Task: Create a rule when I enter a card name ending with a date after set due on the date.
Action: Mouse moved to (1033, 95)
Screenshot: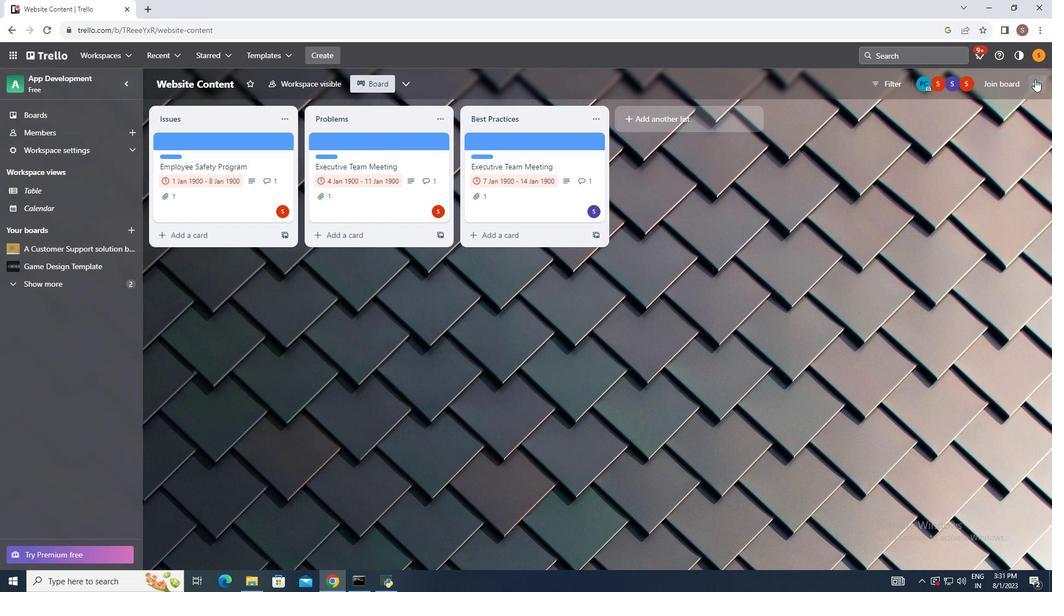 
Action: Mouse pressed left at (1033, 95)
Screenshot: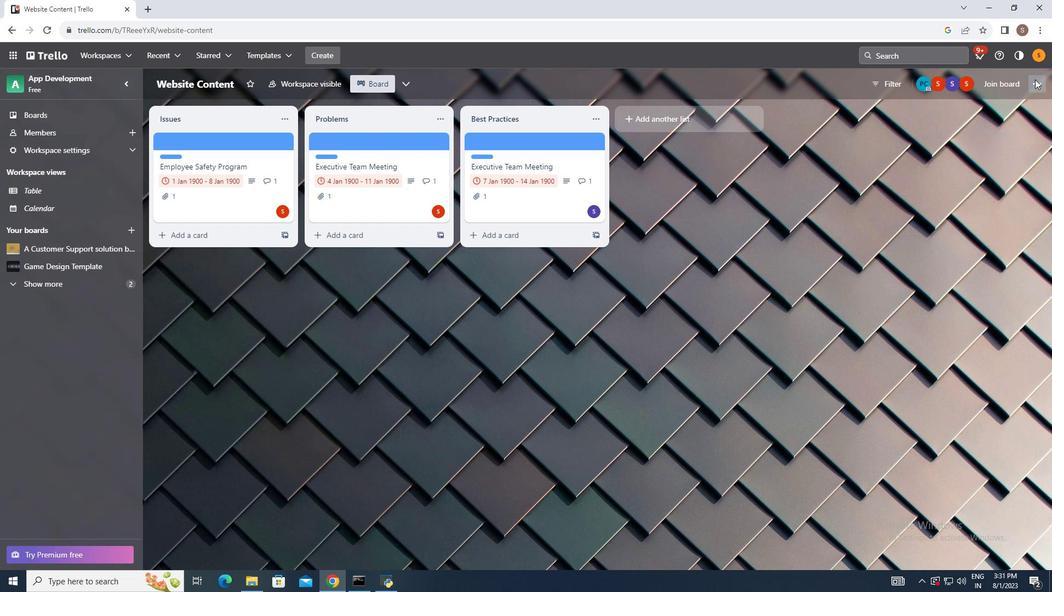 
Action: Mouse moved to (938, 230)
Screenshot: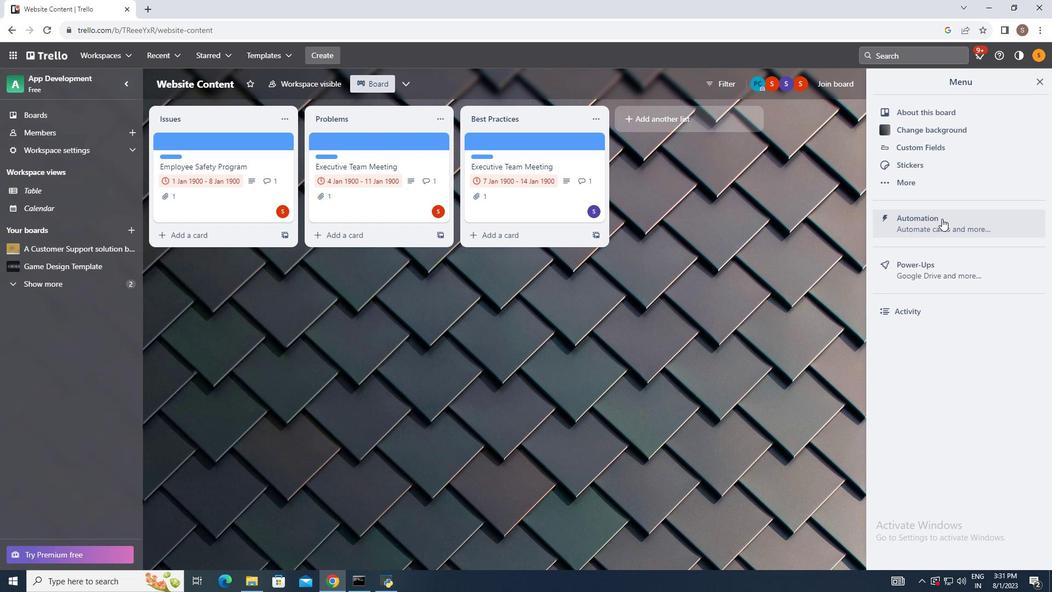 
Action: Mouse pressed left at (938, 230)
Screenshot: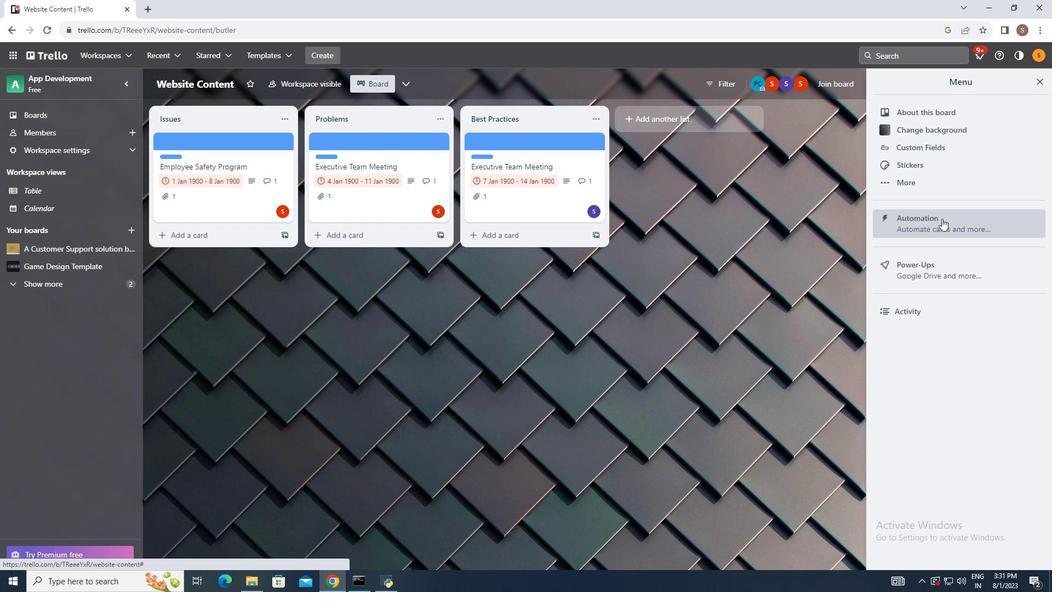 
Action: Mouse moved to (183, 189)
Screenshot: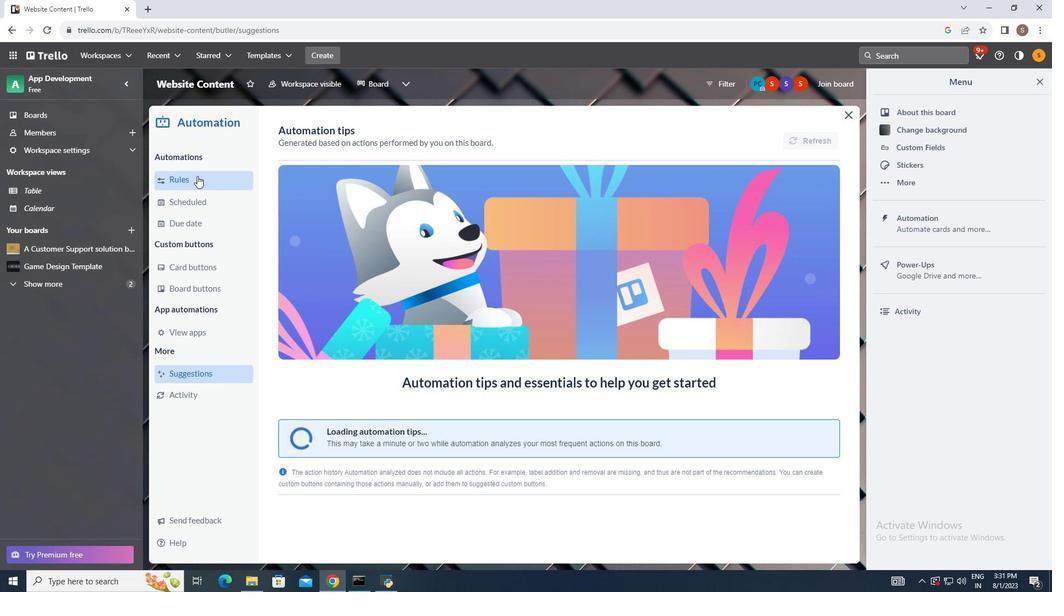 
Action: Mouse pressed left at (183, 189)
Screenshot: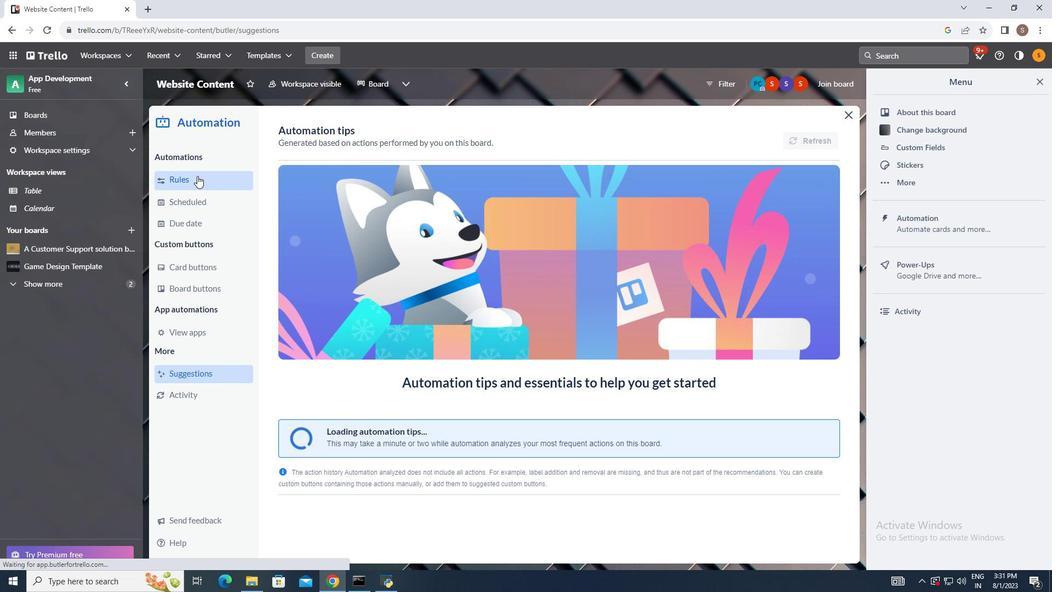 
Action: Mouse moved to (717, 145)
Screenshot: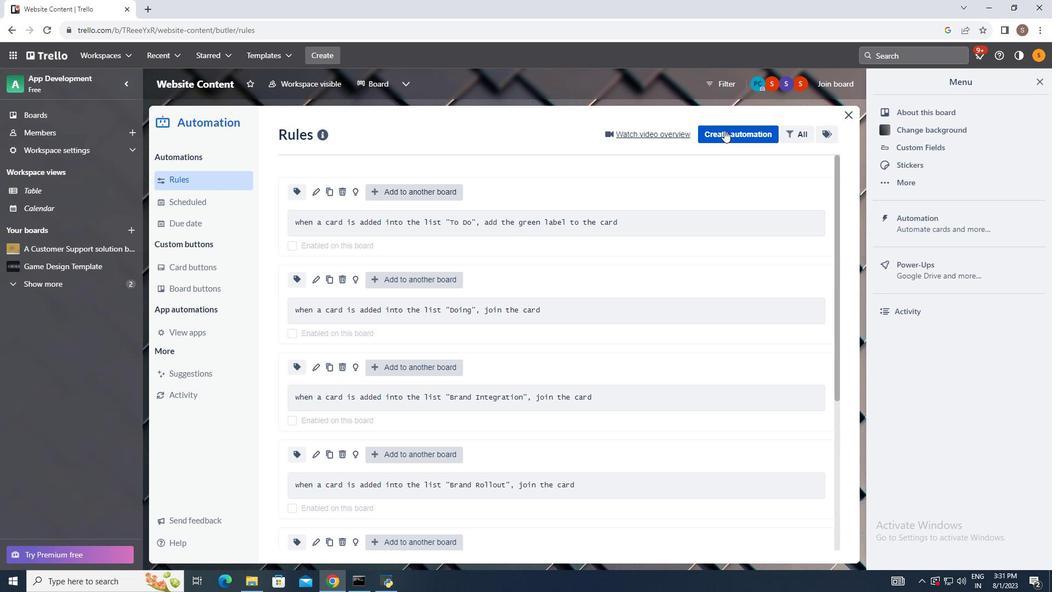 
Action: Mouse pressed left at (717, 145)
Screenshot: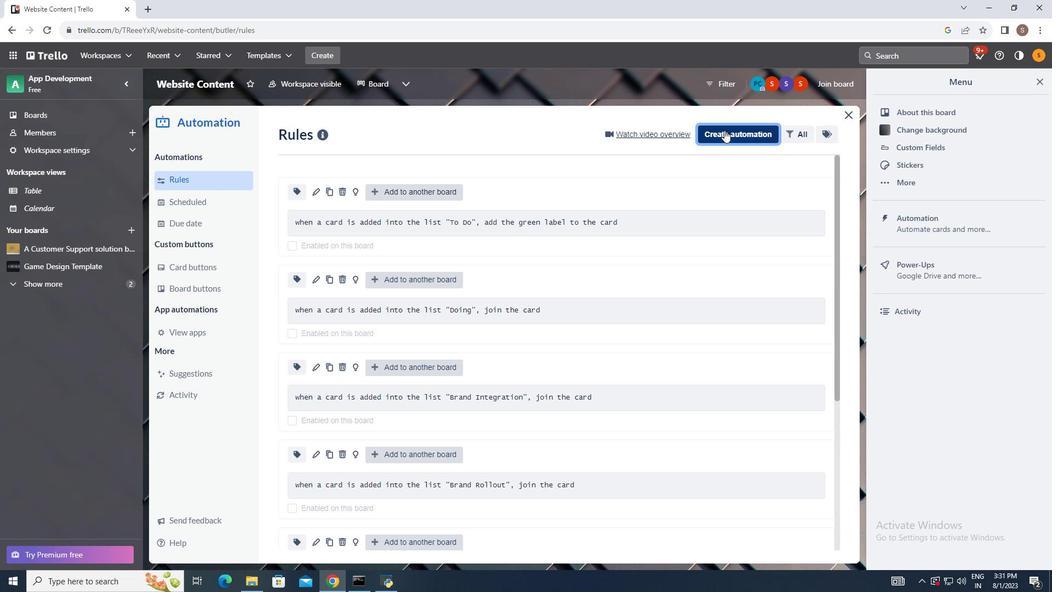 
Action: Mouse moved to (564, 253)
Screenshot: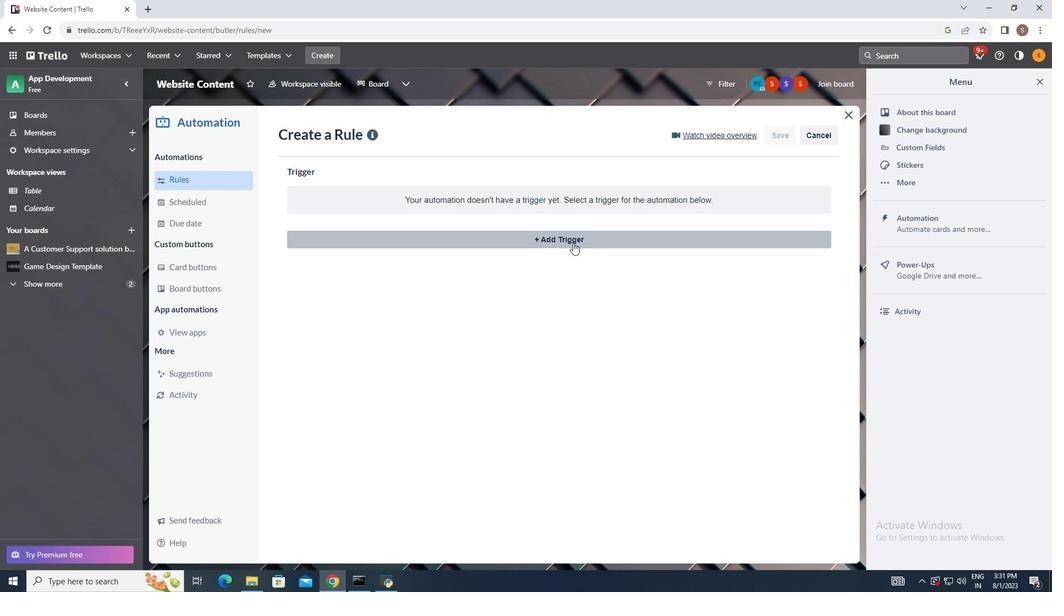 
Action: Mouse pressed left at (564, 253)
Screenshot: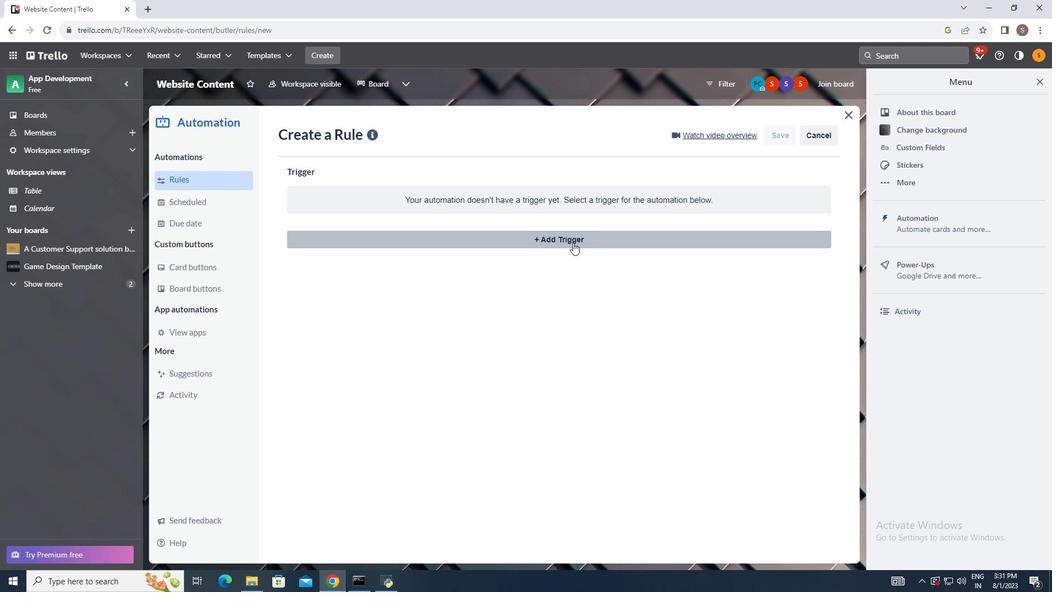 
Action: Mouse moved to (404, 283)
Screenshot: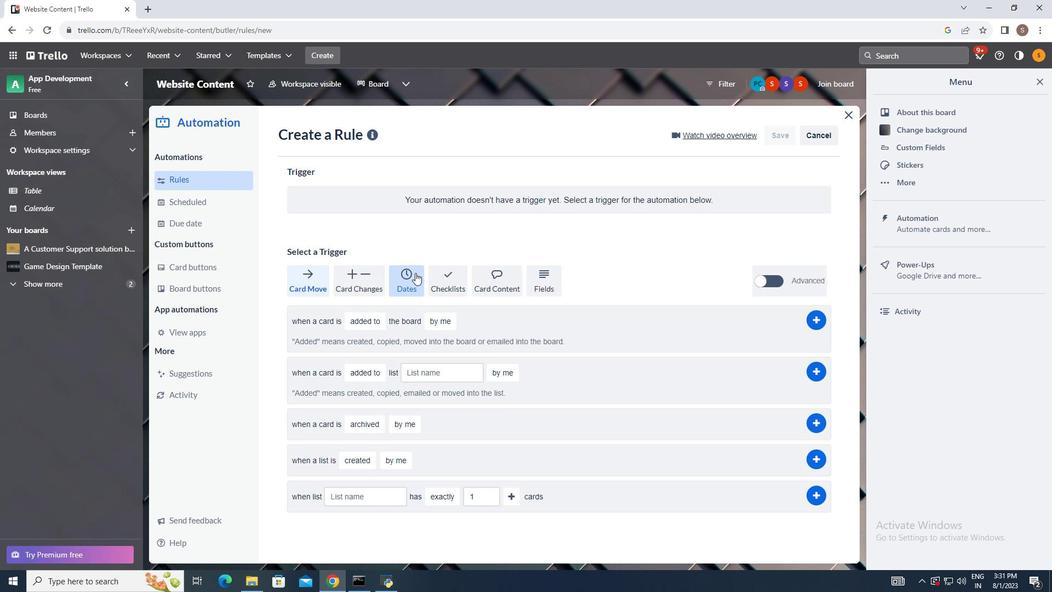 
Action: Mouse pressed left at (404, 283)
Screenshot: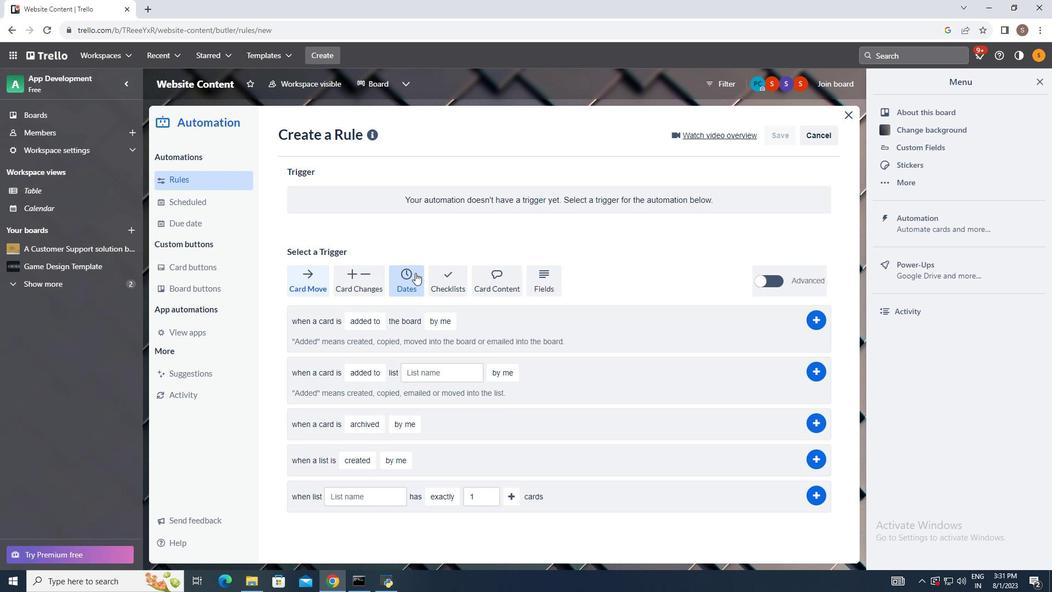 
Action: Mouse moved to (320, 409)
Screenshot: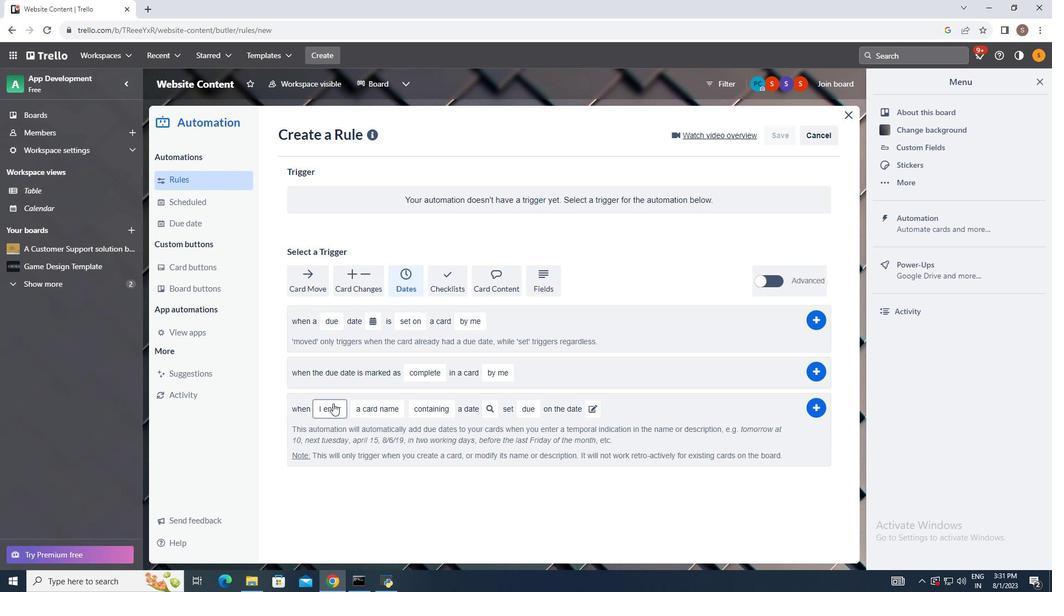 
Action: Mouse pressed left at (320, 409)
Screenshot: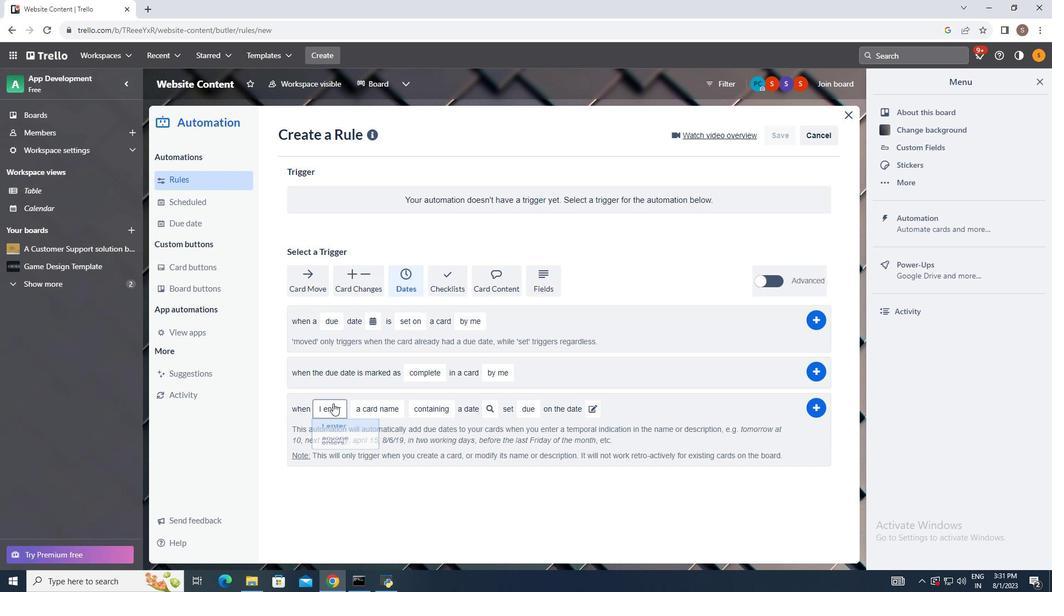 
Action: Mouse moved to (323, 434)
Screenshot: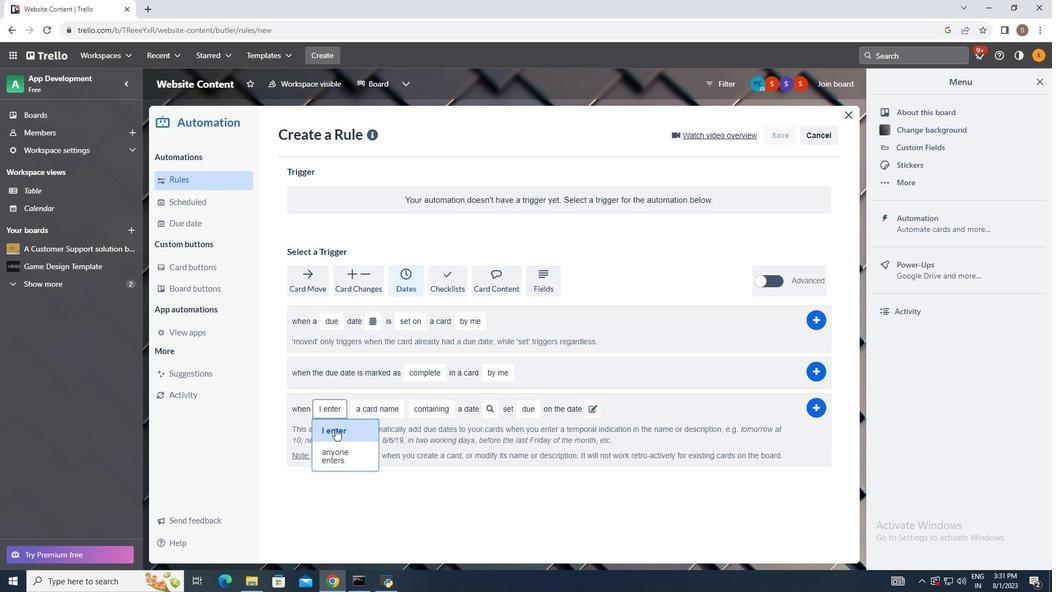 
Action: Mouse pressed left at (323, 434)
Screenshot: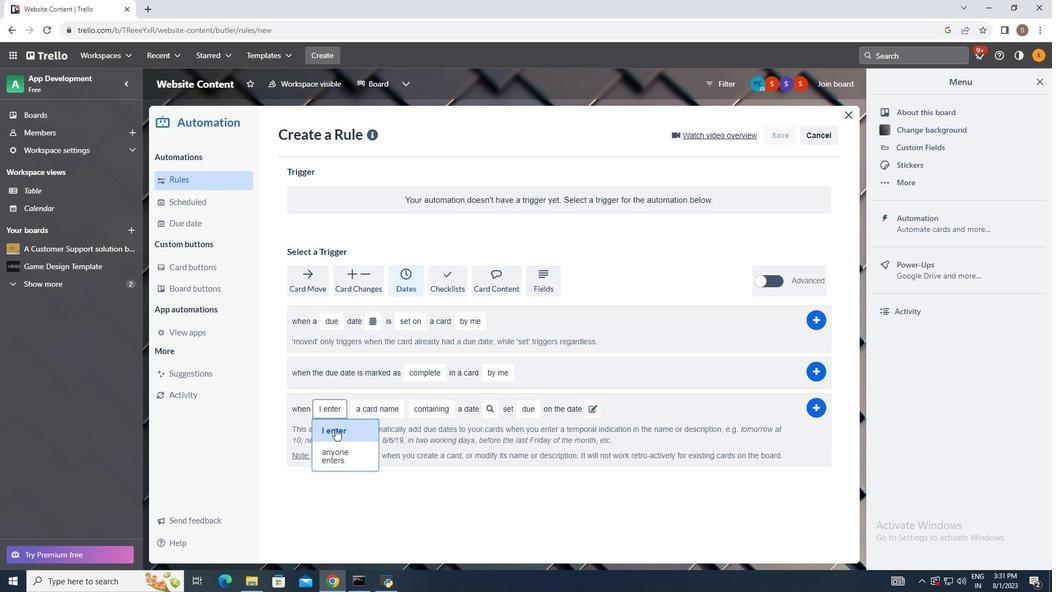 
Action: Mouse moved to (356, 417)
Screenshot: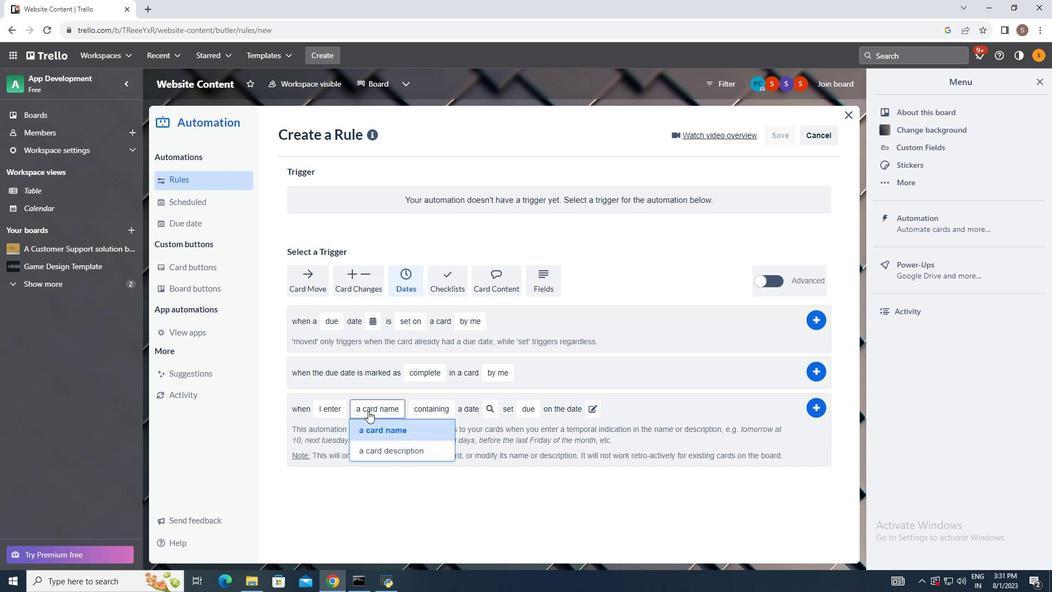 
Action: Mouse pressed left at (356, 417)
Screenshot: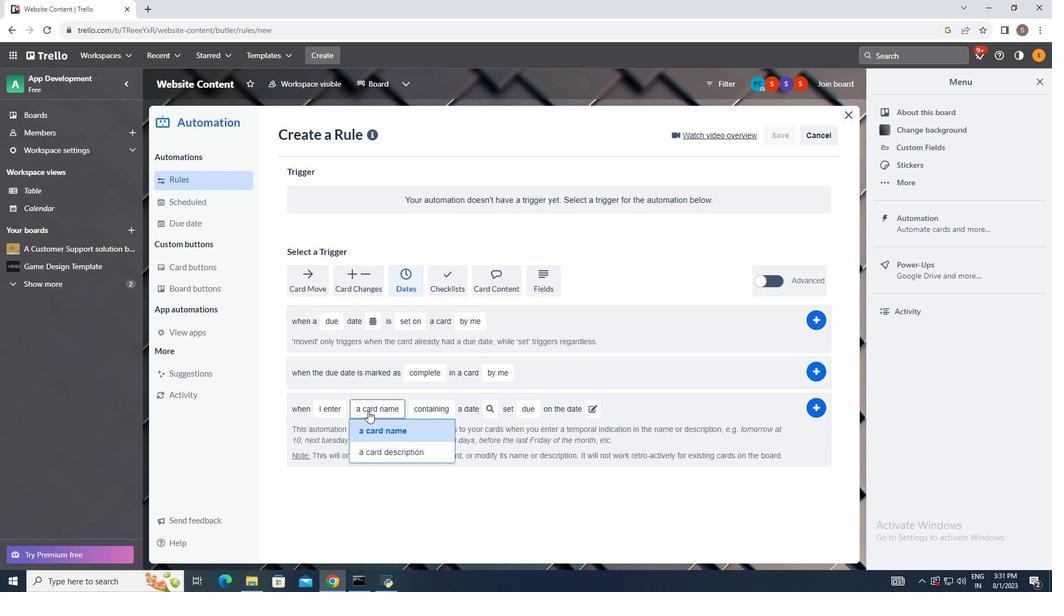 
Action: Mouse moved to (361, 433)
Screenshot: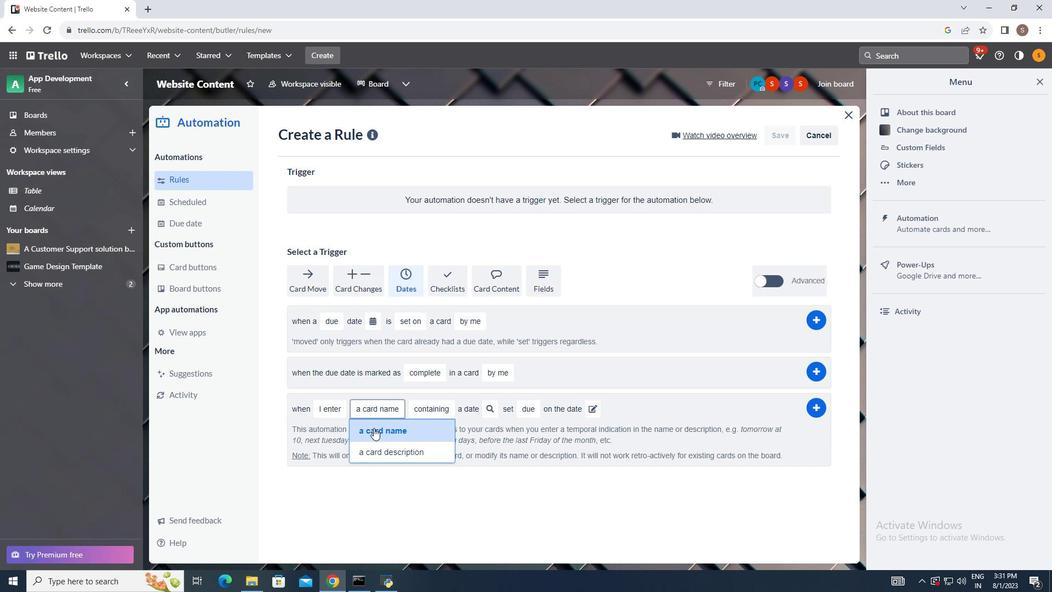 
Action: Mouse pressed left at (361, 433)
Screenshot: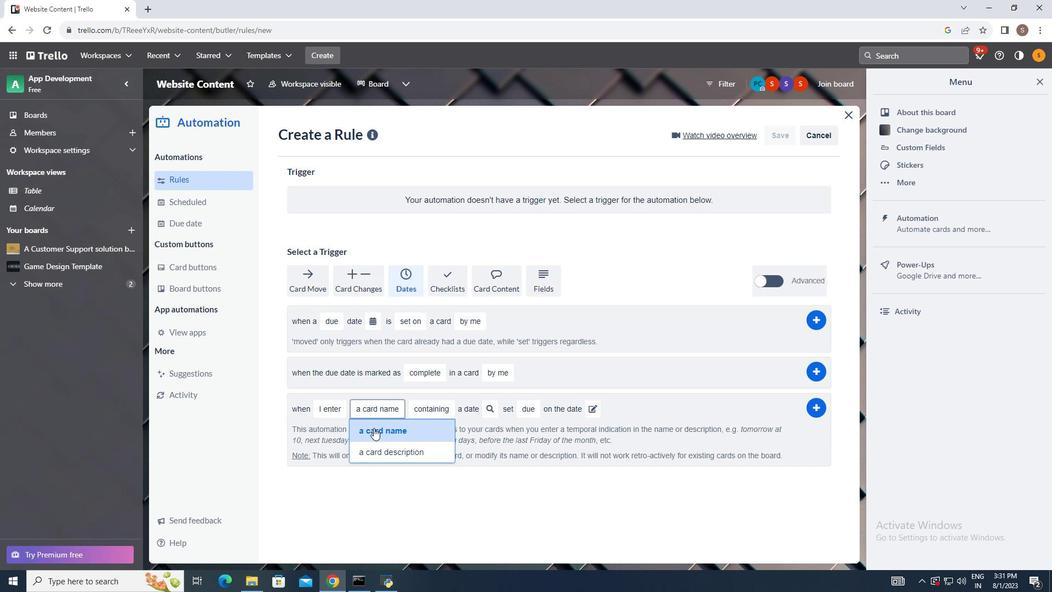 
Action: Mouse moved to (420, 416)
Screenshot: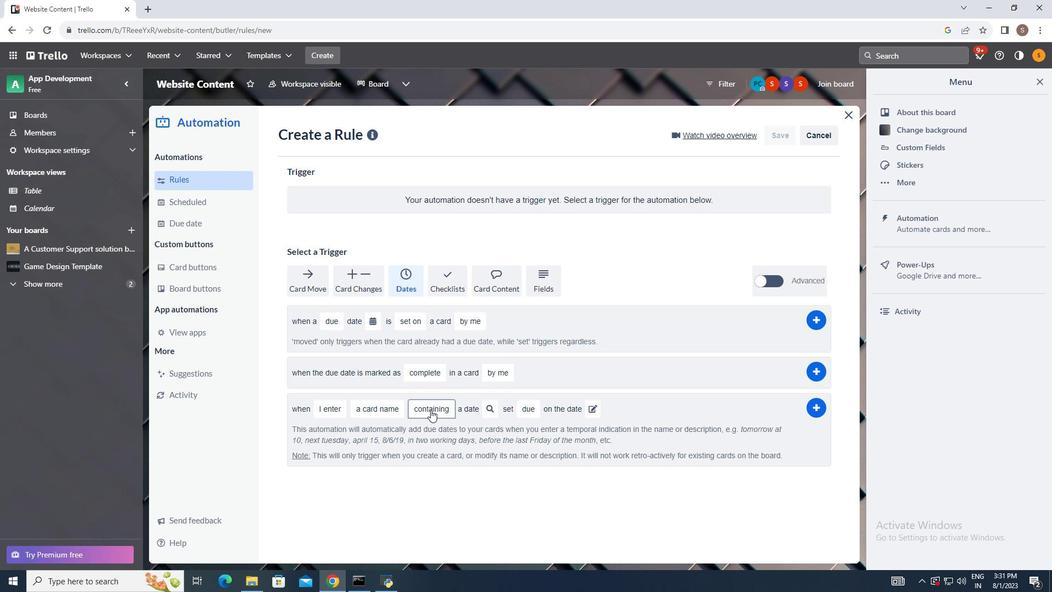 
Action: Mouse pressed left at (420, 416)
Screenshot: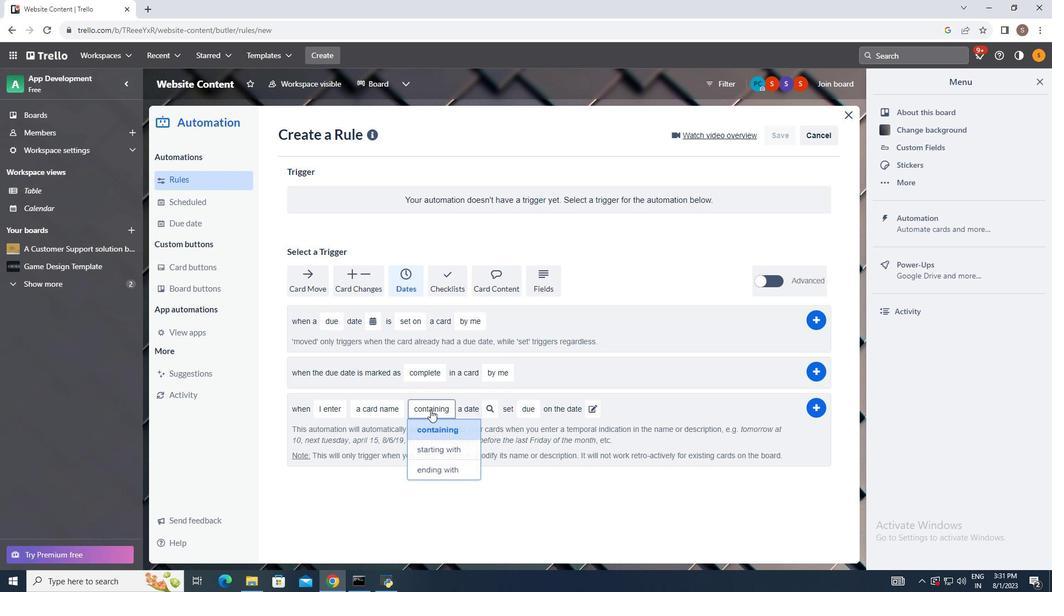 
Action: Mouse moved to (424, 475)
Screenshot: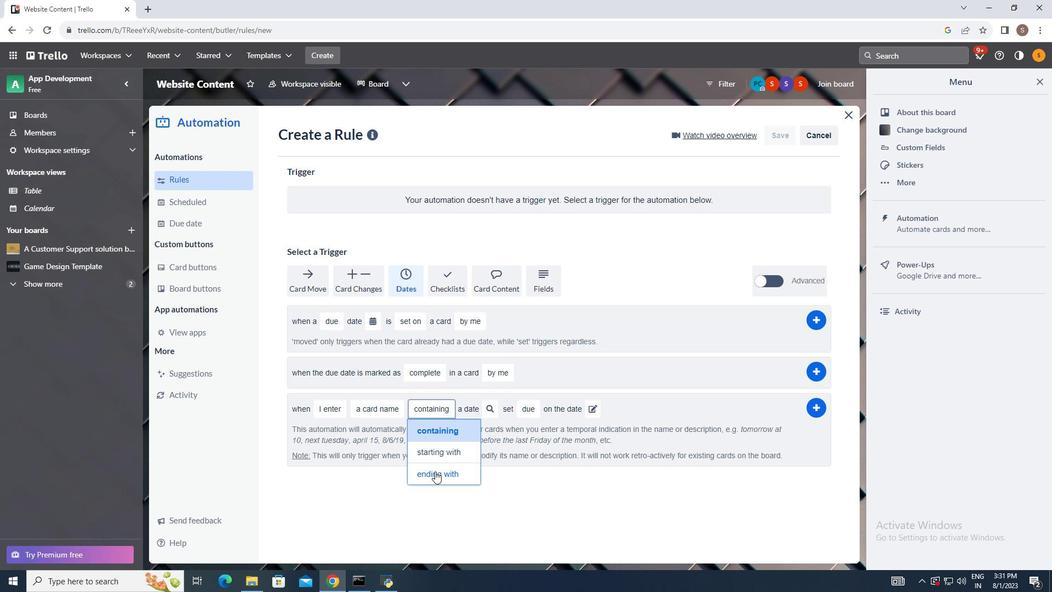 
Action: Mouse pressed left at (424, 475)
Screenshot: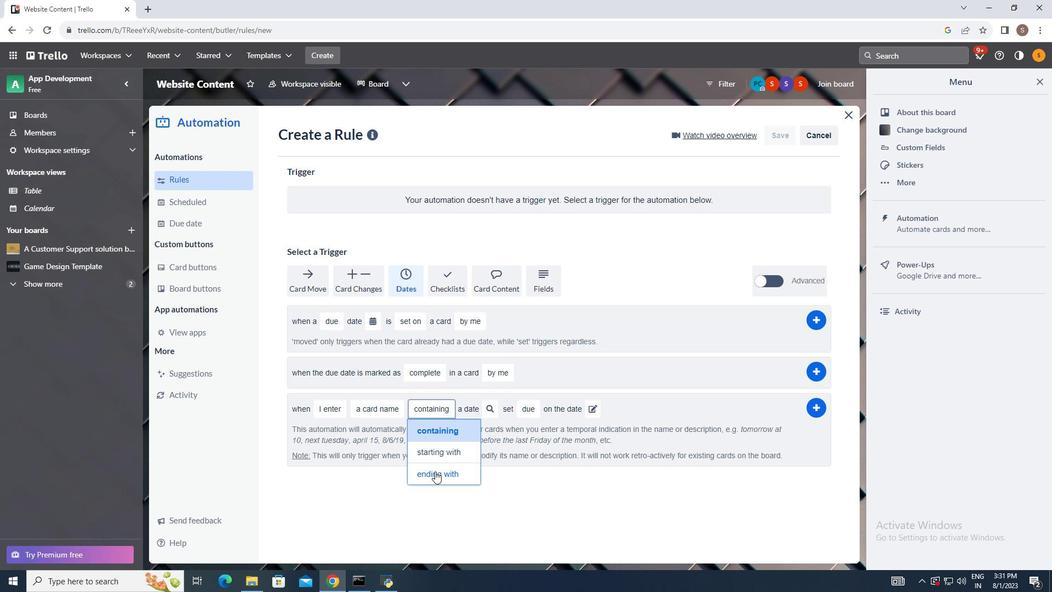 
Action: Mouse moved to (483, 416)
Screenshot: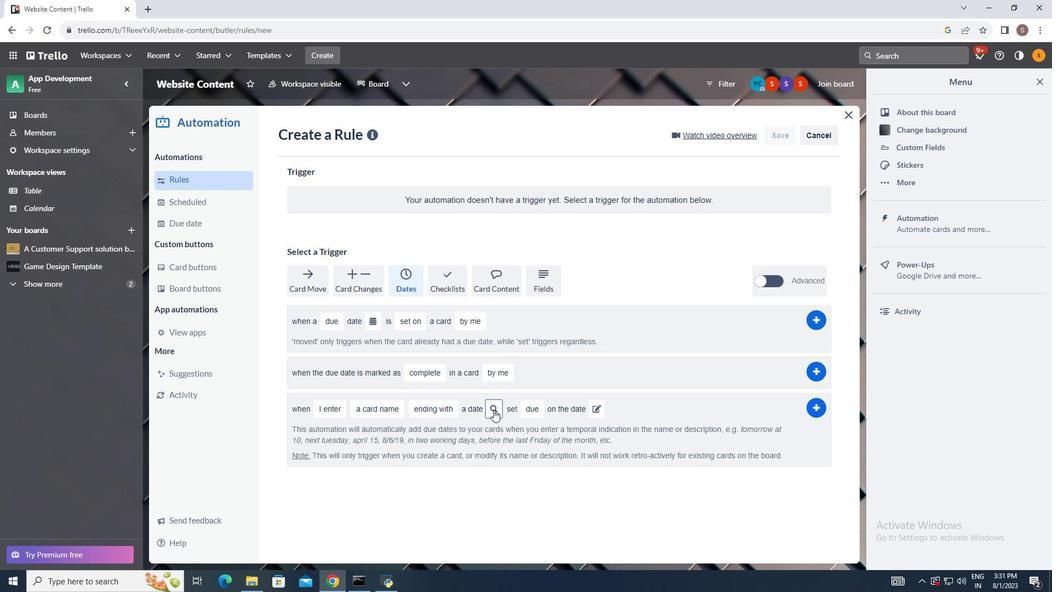 
Action: Mouse pressed left at (483, 416)
Screenshot: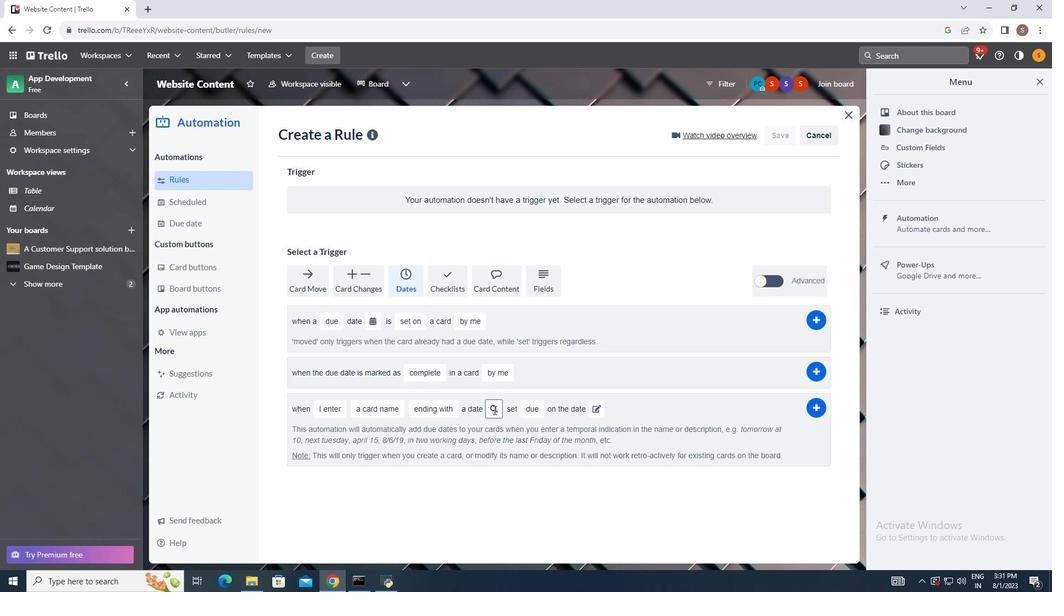 
Action: Mouse moved to (654, 419)
Screenshot: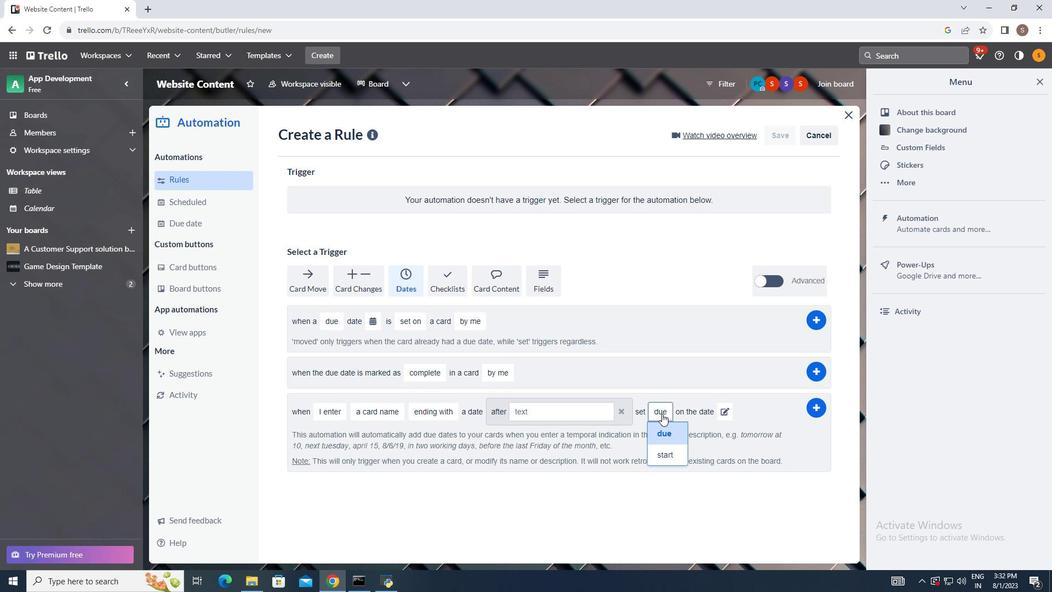 
Action: Mouse pressed left at (654, 419)
Screenshot: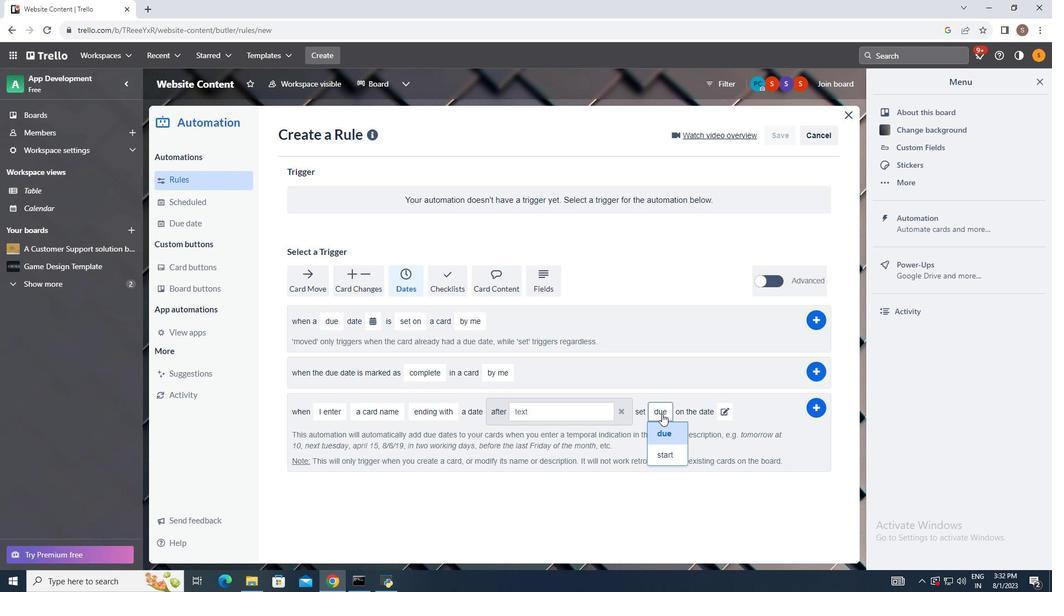 
Action: Mouse moved to (656, 442)
Screenshot: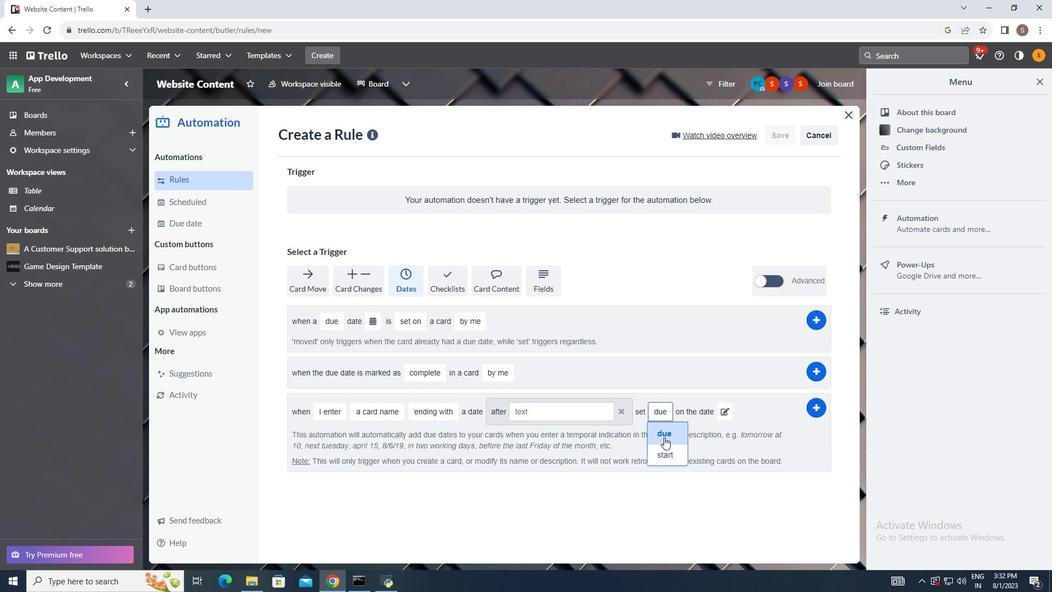 
Action: Mouse pressed left at (656, 442)
Screenshot: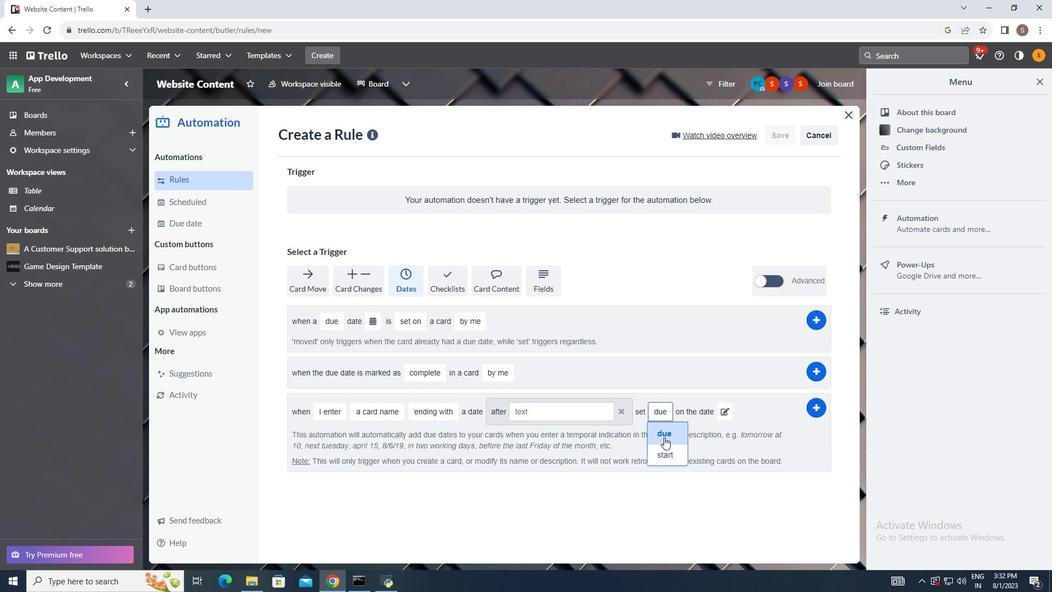 
Action: Mouse moved to (807, 411)
Screenshot: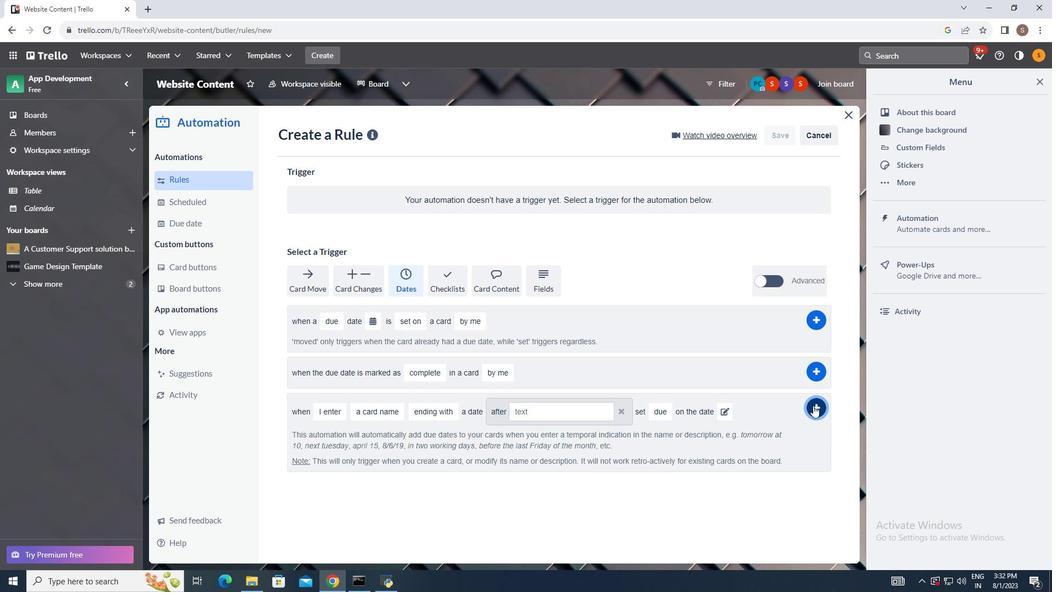 
Action: Mouse pressed left at (807, 411)
Screenshot: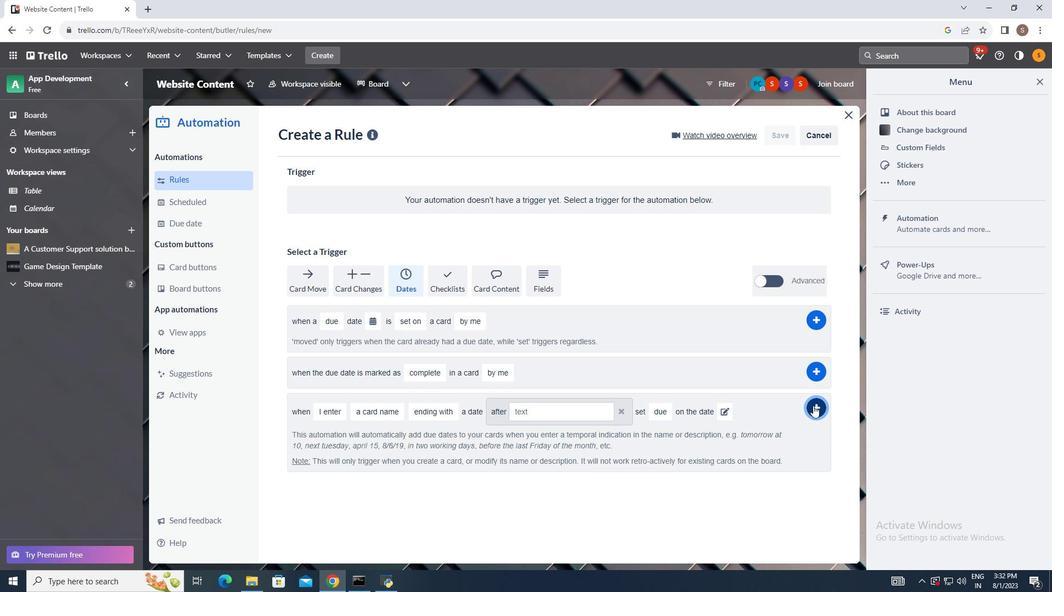 
Action: Mouse moved to (632, 371)
Screenshot: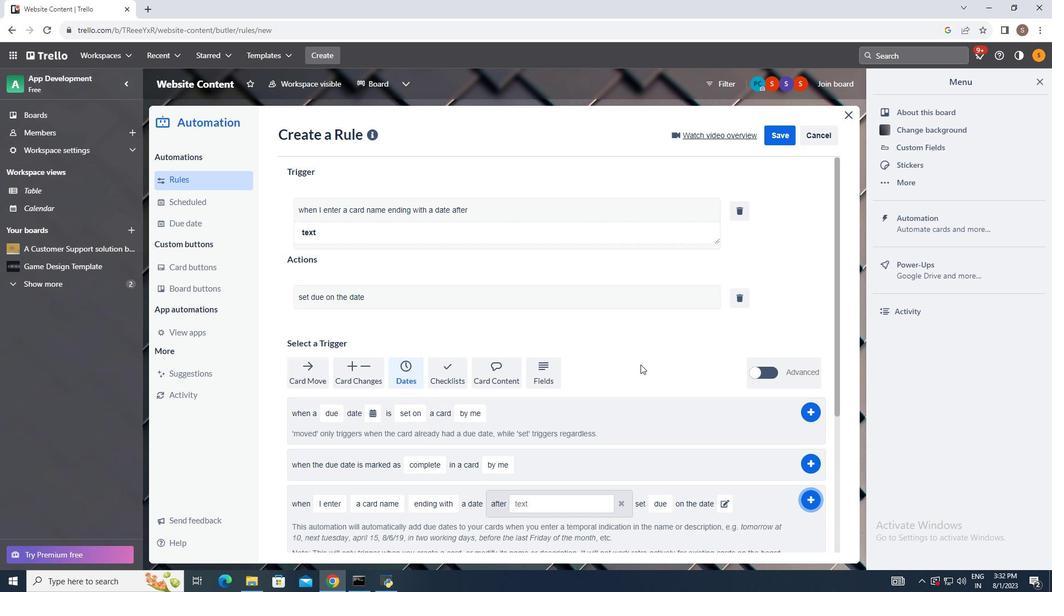 
